 Task: Push a branch to a remote repository.
Action: Mouse moved to (194, 251)
Screenshot: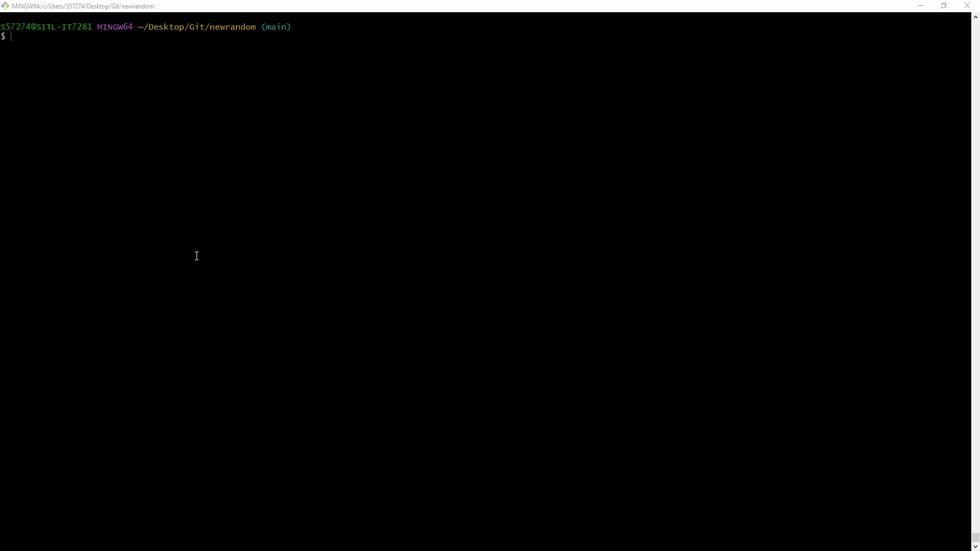 
Action: Mouse pressed left at (194, 251)
Screenshot: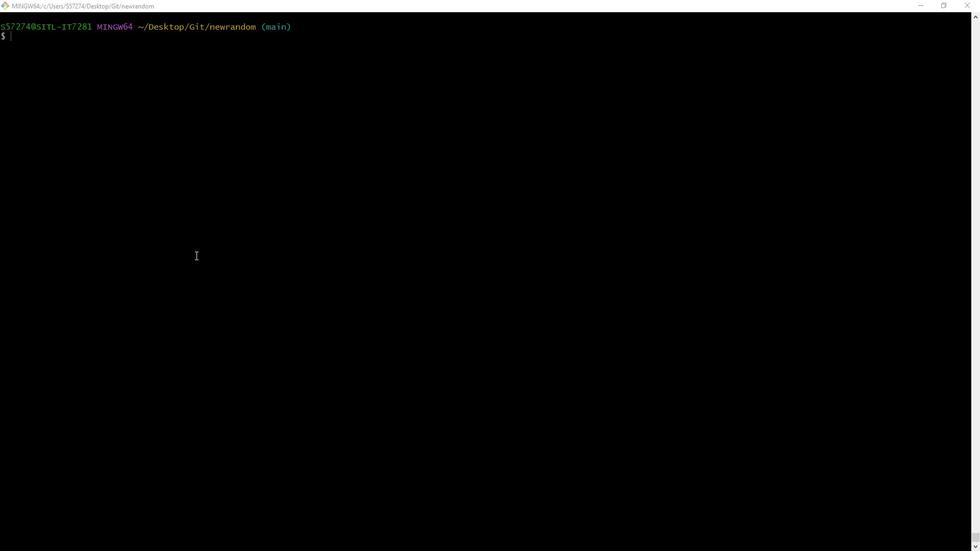 
Action: Key pressed git<Key.space>push<Key.space>origin<Key.space>feature-branch<Key.enter>
Screenshot: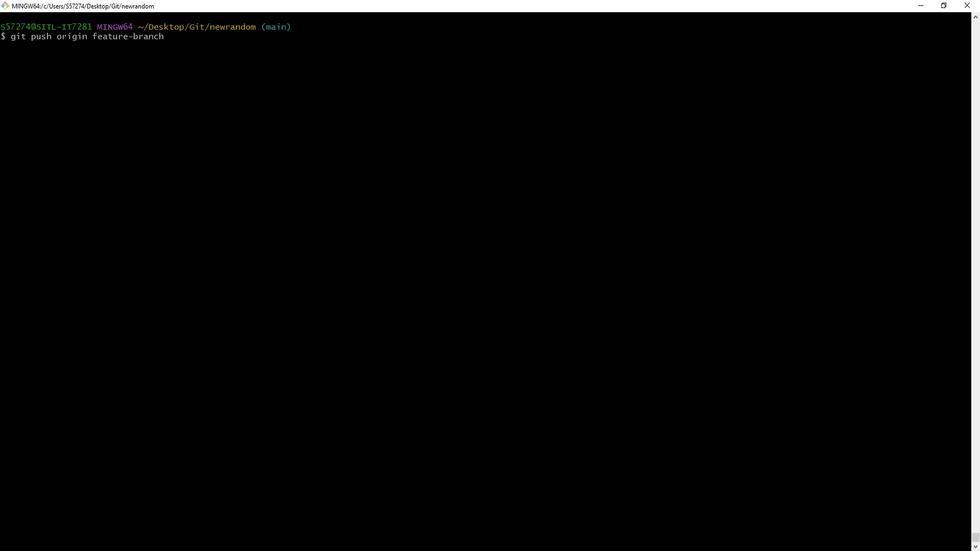 
Action: Mouse moved to (33, 88)
Screenshot: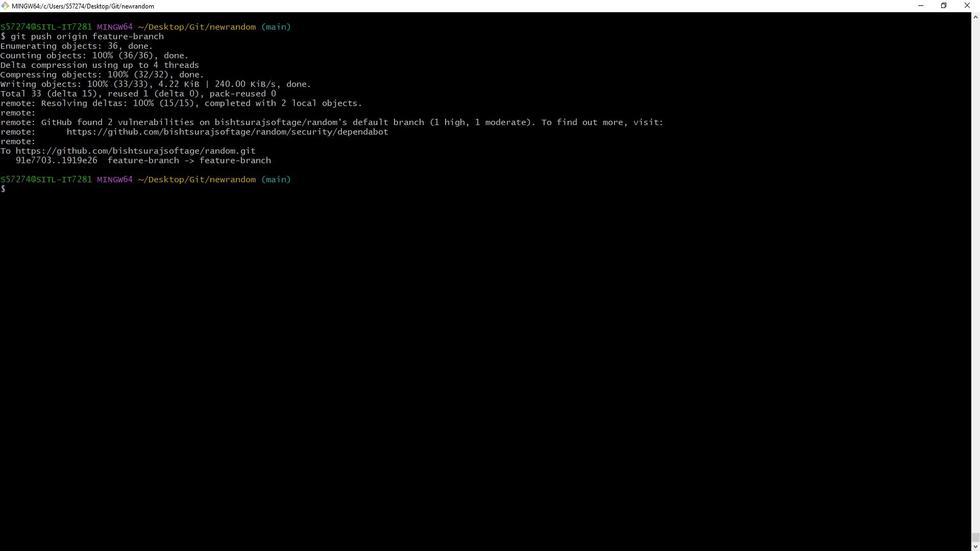 
Action: Mouse pressed left at (33, 88)
Screenshot: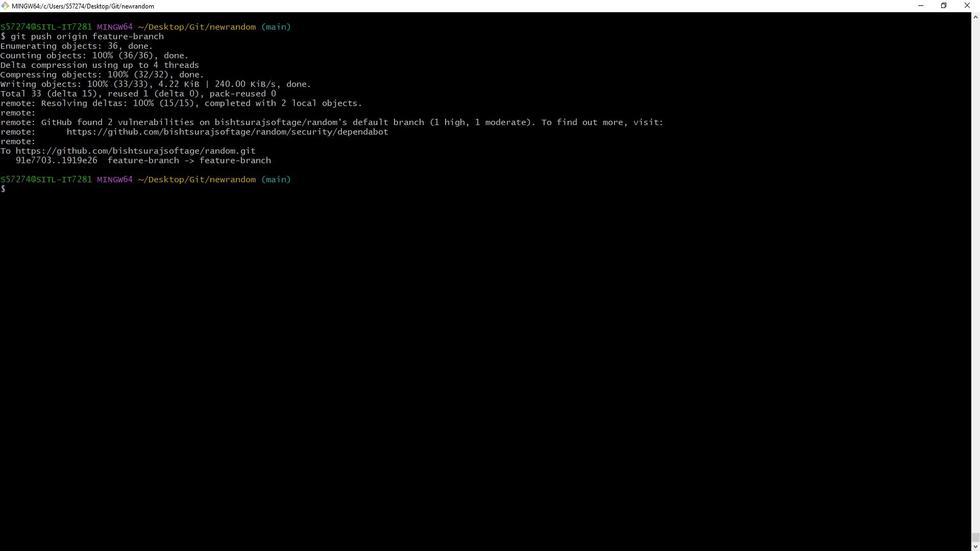 
